 Task: Select the option "Only workspace admins" in board creation restrictions.
Action: Mouse moved to (981, 491)
Screenshot: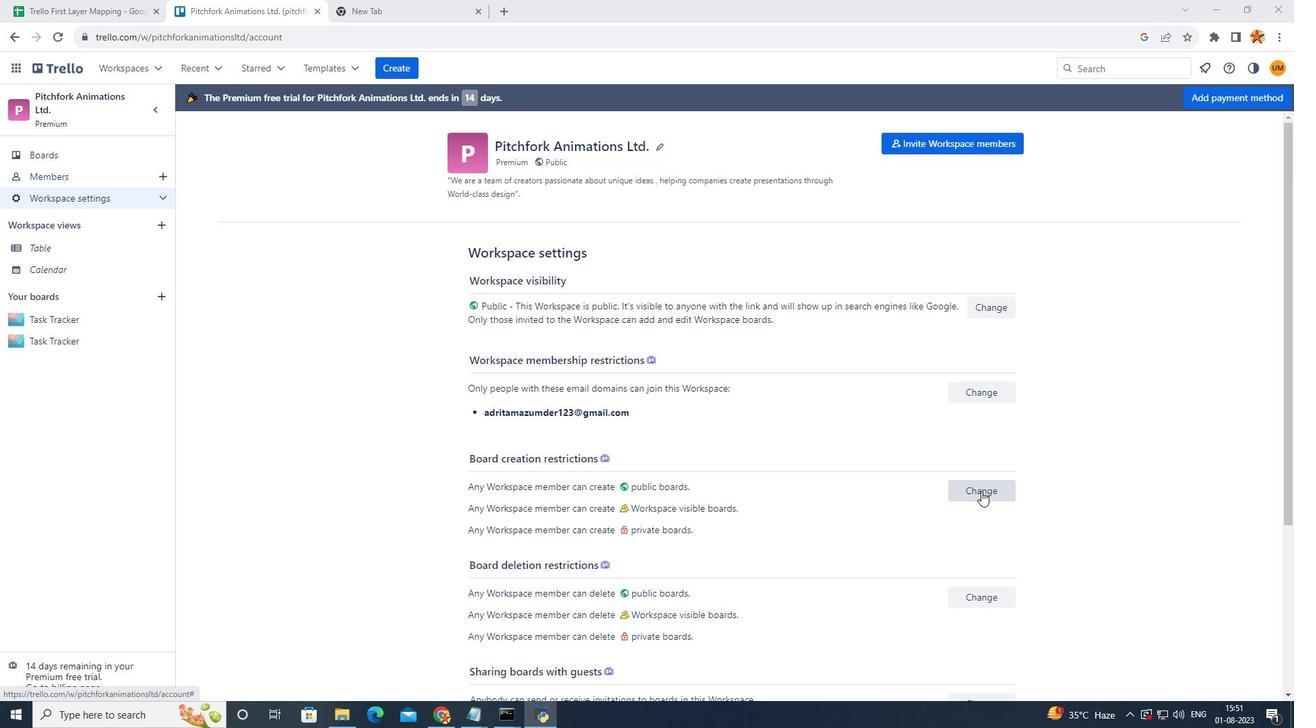 
Action: Mouse pressed left at (981, 491)
Screenshot: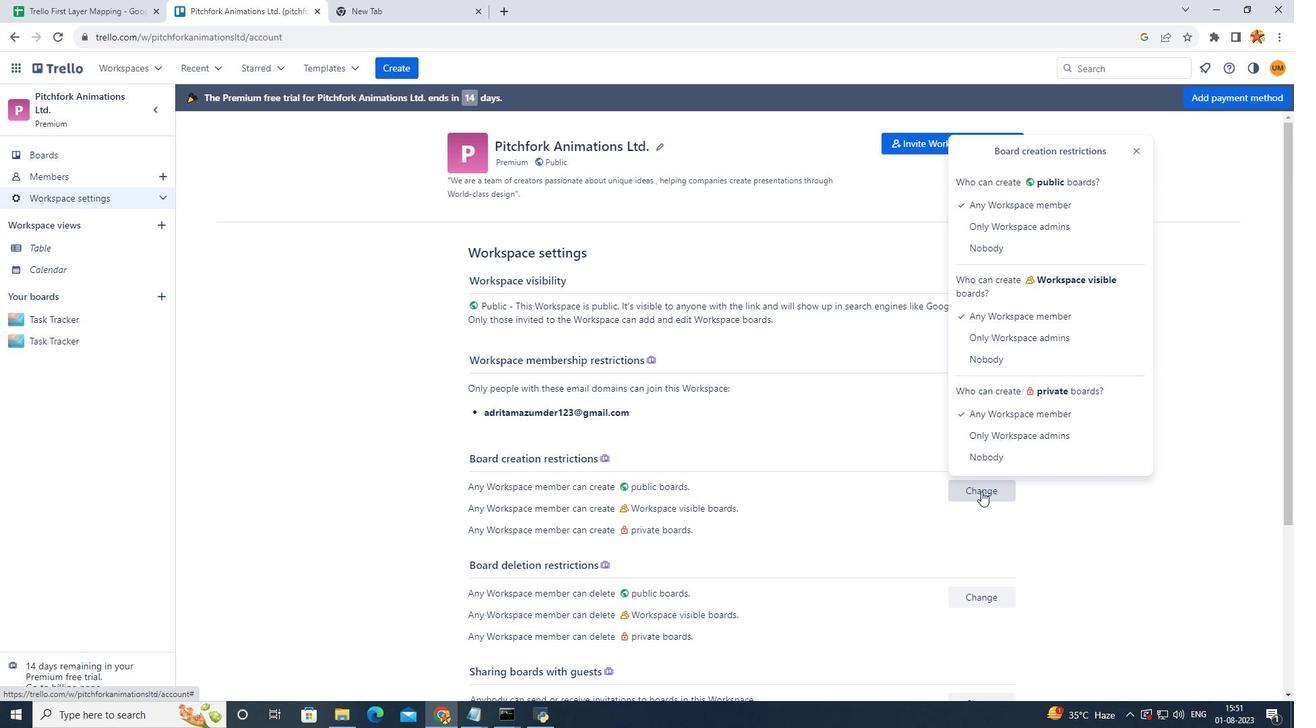 
Action: Mouse moved to (1029, 231)
Screenshot: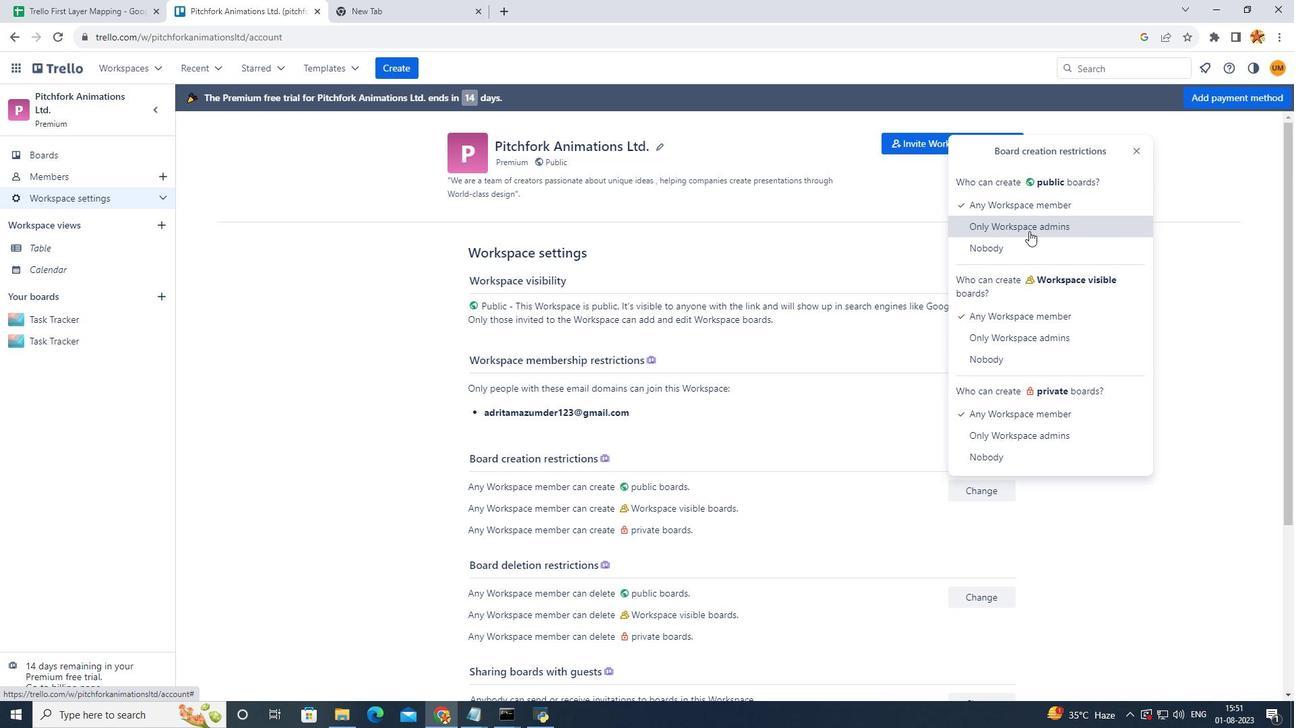 
Action: Mouse pressed left at (1029, 231)
Screenshot: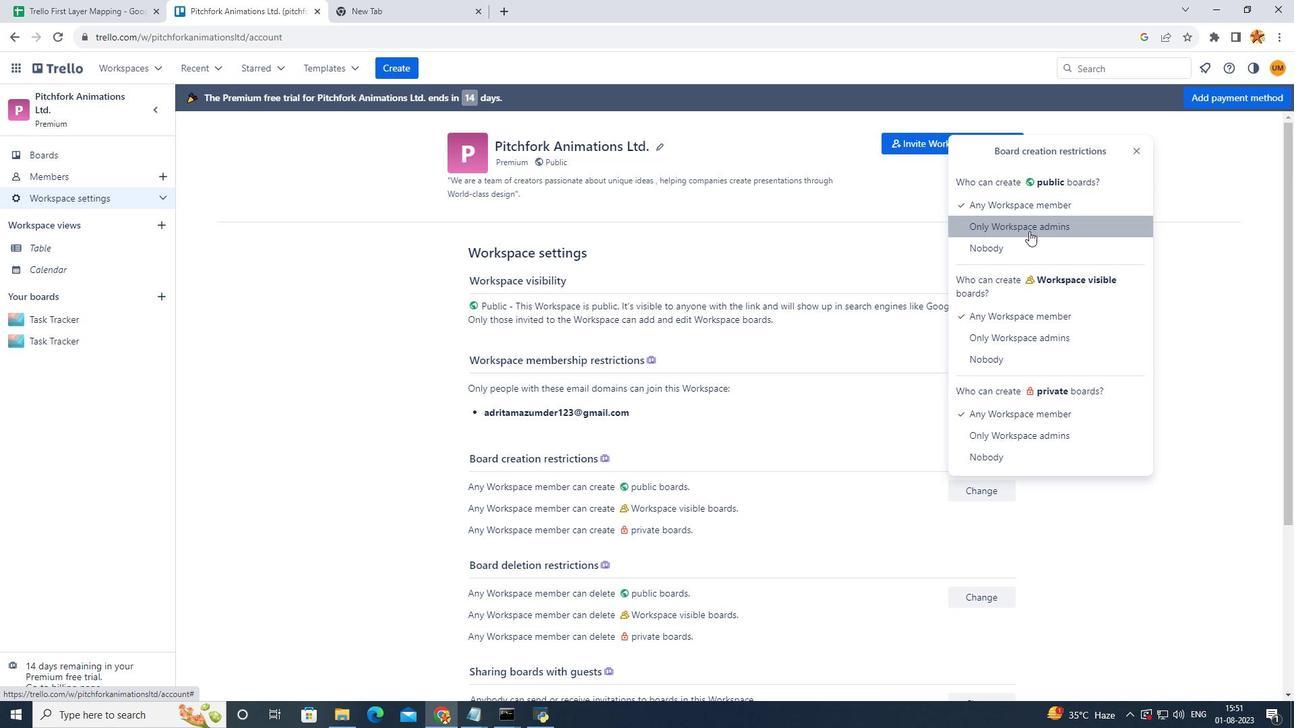 
Action: Mouse moved to (802, 439)
Screenshot: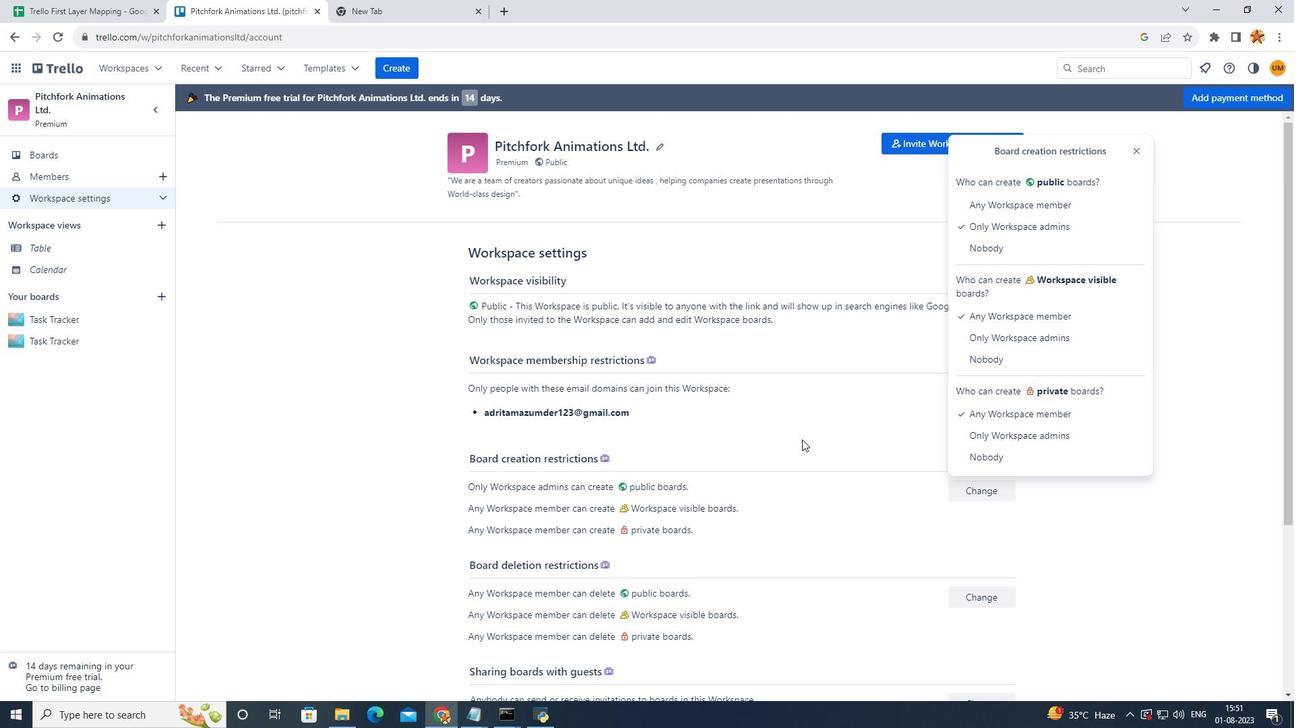 
